 Task: Check the sale-to-list ratio of new roof in the last 3 years.
Action: Mouse moved to (852, 198)
Screenshot: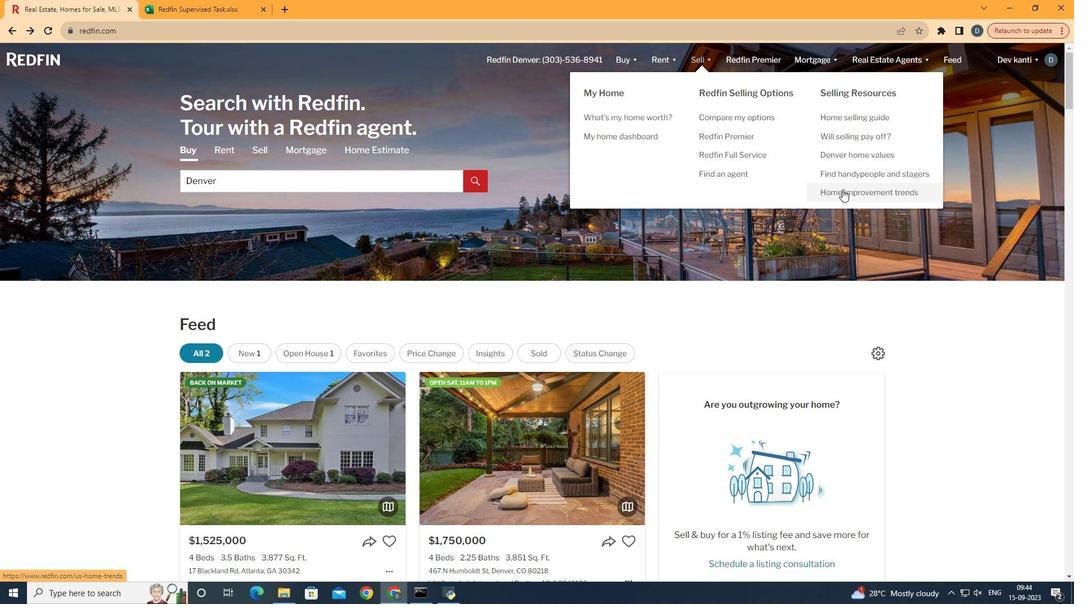 
Action: Mouse pressed left at (852, 198)
Screenshot: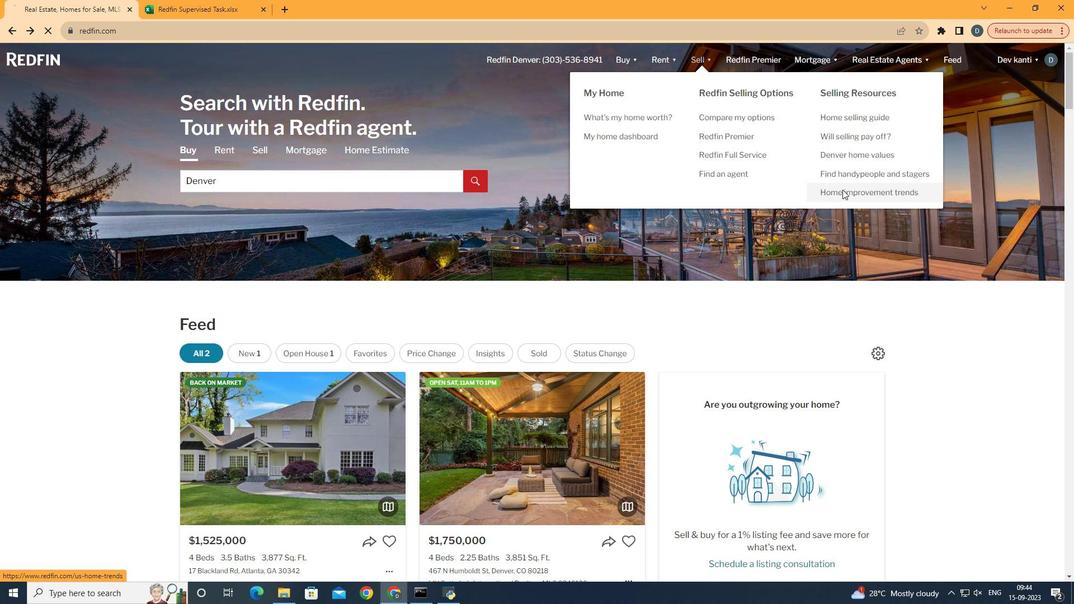 
Action: Mouse moved to (282, 224)
Screenshot: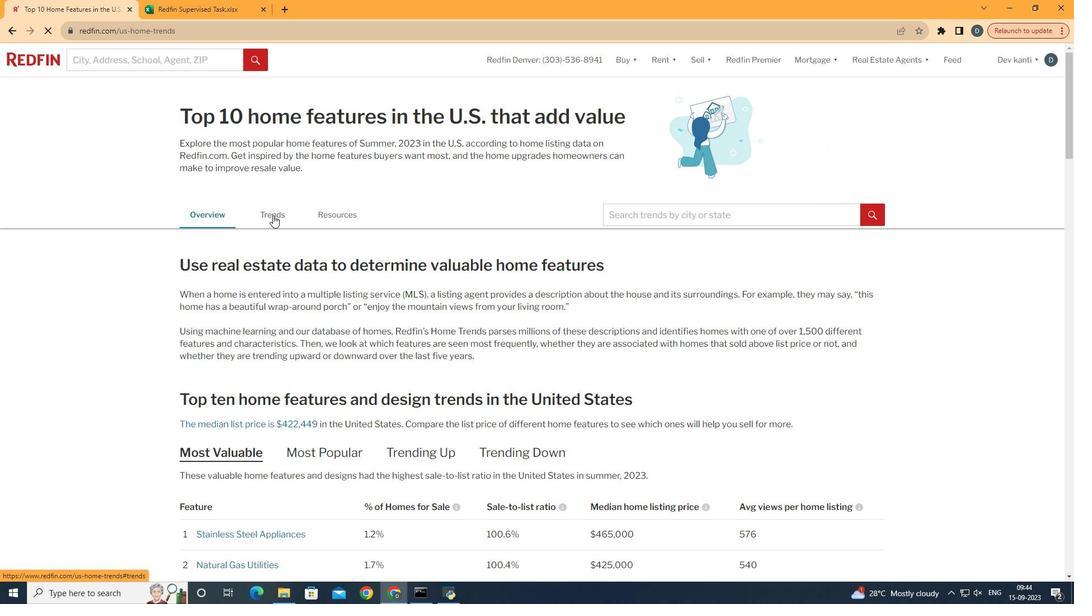 
Action: Mouse pressed left at (282, 224)
Screenshot: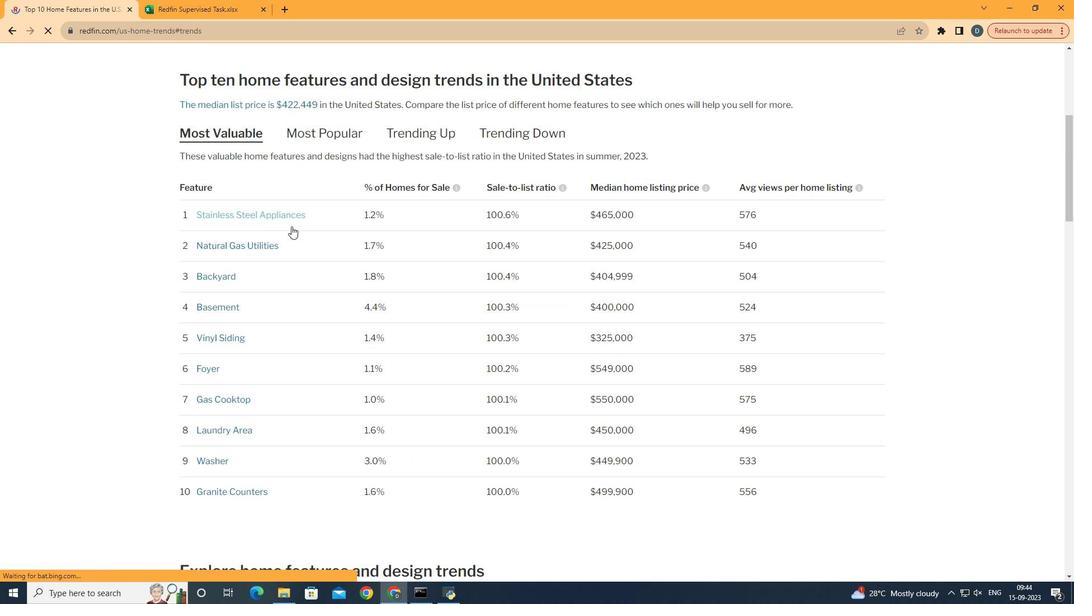 
Action: Mouse moved to (303, 235)
Screenshot: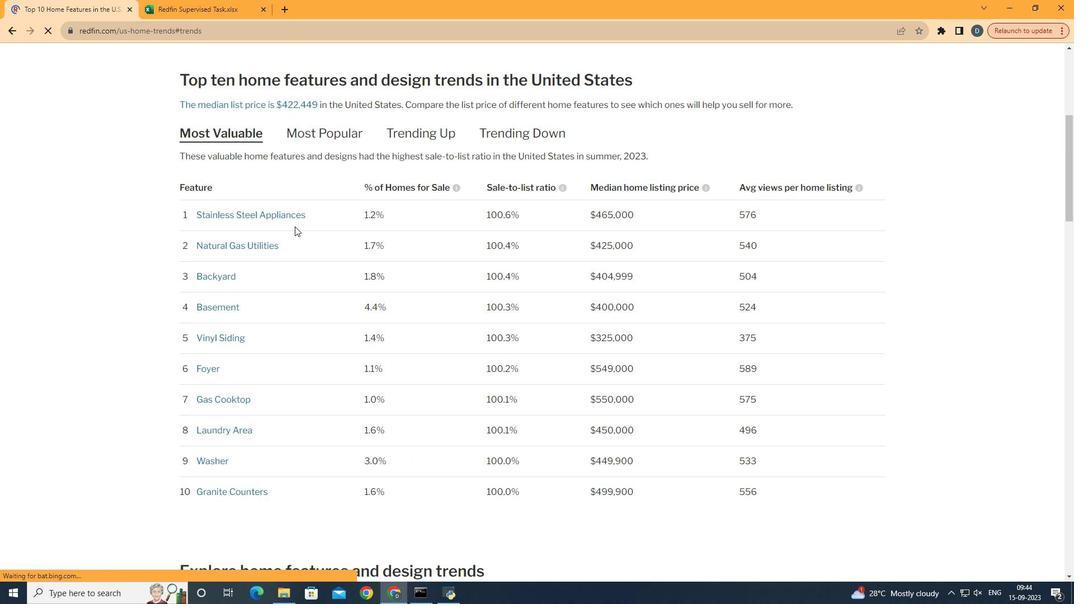 
Action: Mouse scrolled (303, 235) with delta (0, 0)
Screenshot: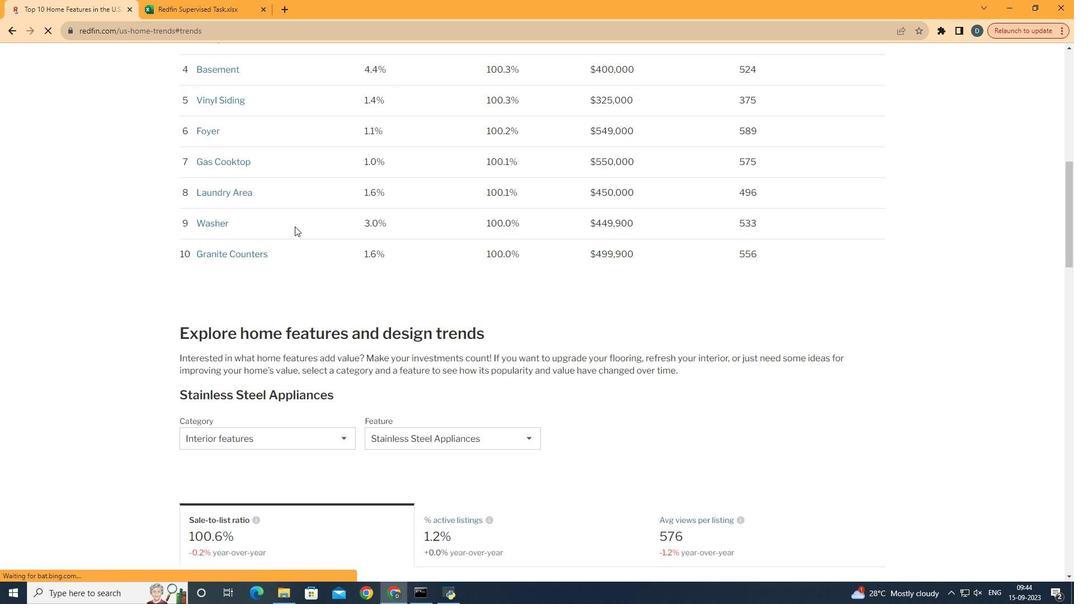 
Action: Mouse scrolled (303, 235) with delta (0, 0)
Screenshot: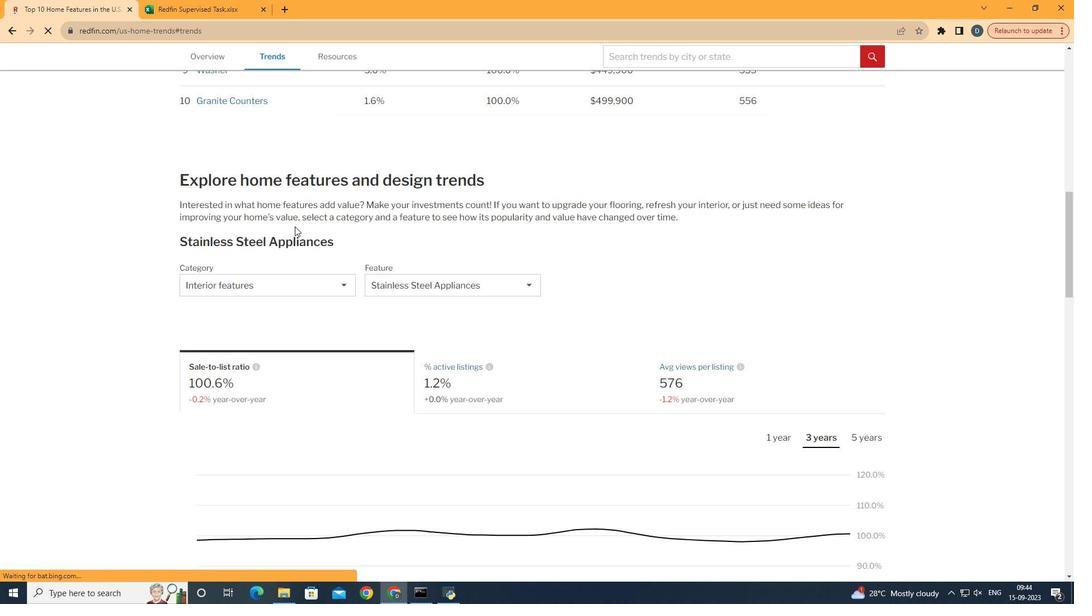 
Action: Mouse scrolled (303, 235) with delta (0, 0)
Screenshot: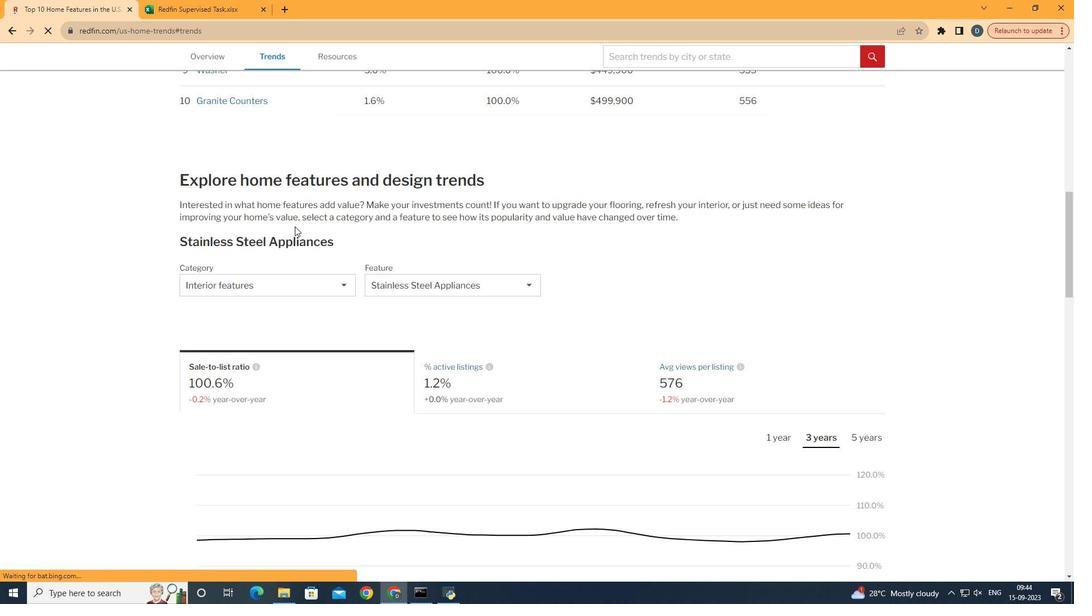 
Action: Mouse scrolled (303, 235) with delta (0, 0)
Screenshot: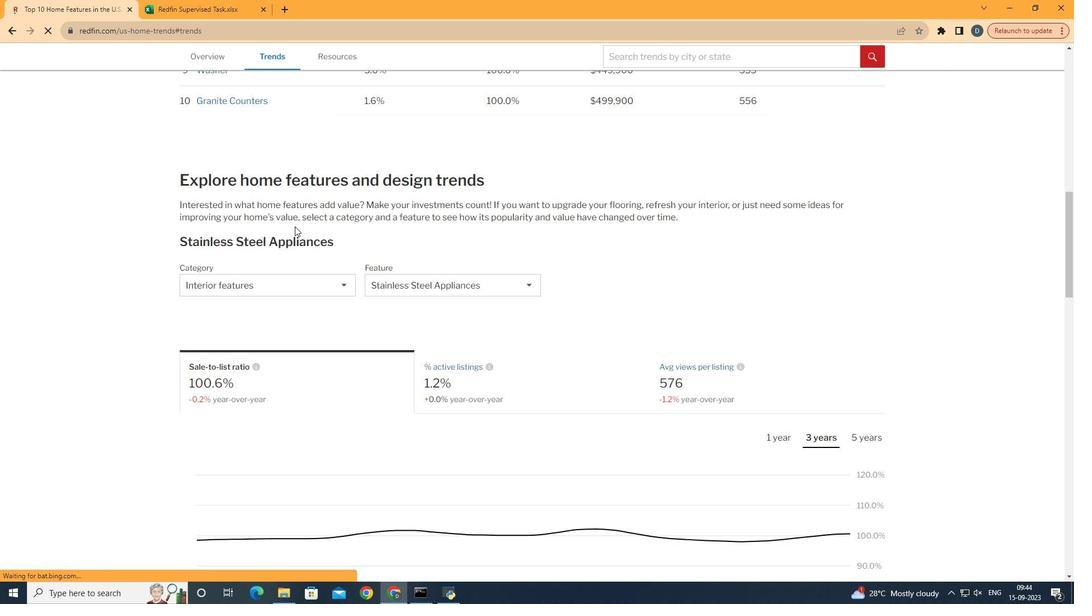 
Action: Mouse scrolled (303, 235) with delta (0, 0)
Screenshot: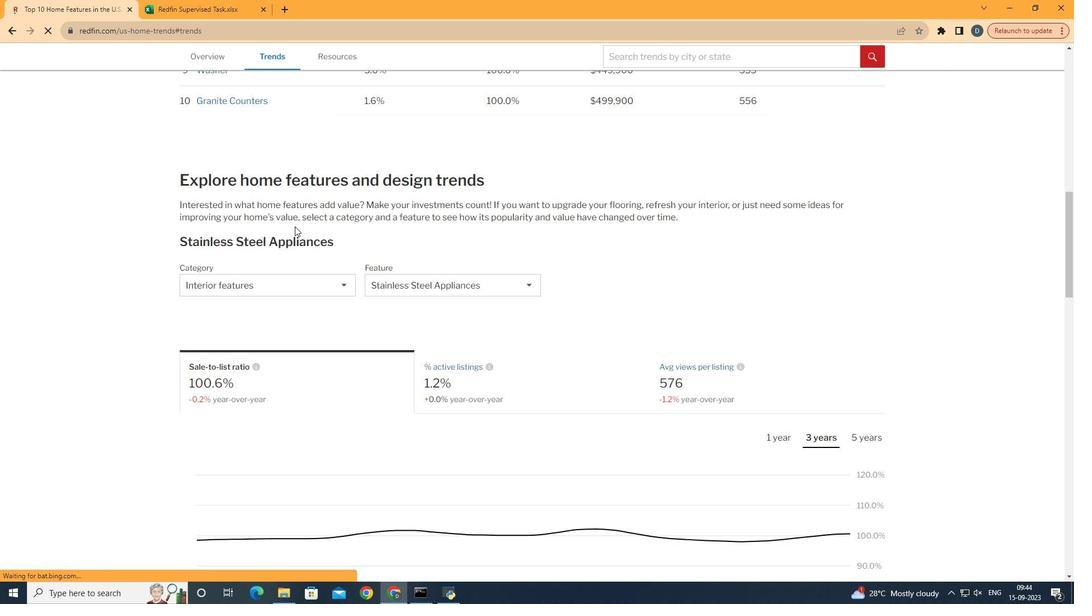 
Action: Mouse scrolled (303, 235) with delta (0, 0)
Screenshot: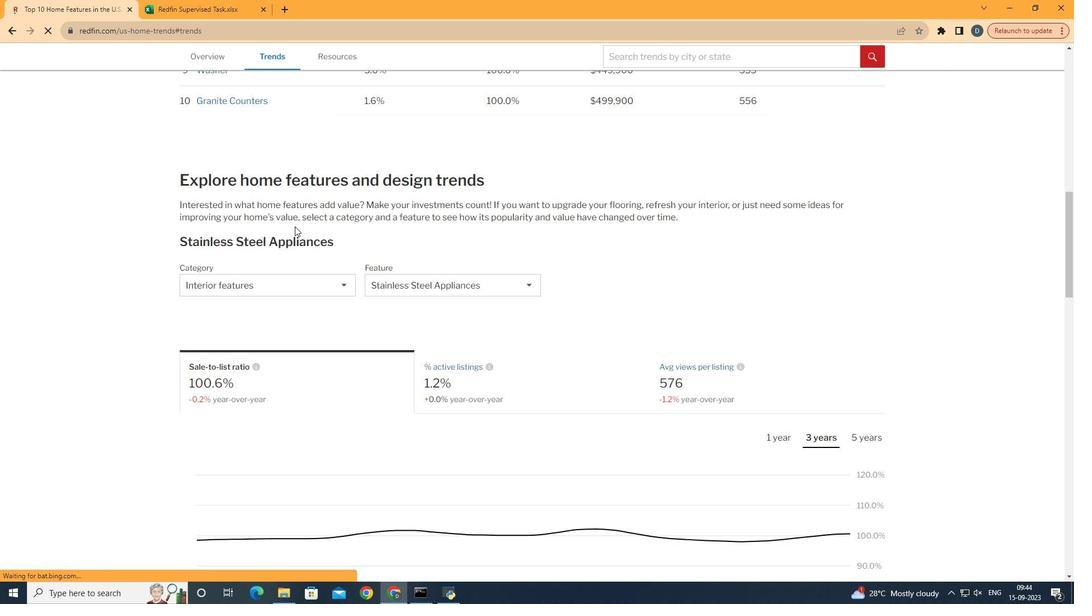 
Action: Mouse scrolled (303, 235) with delta (0, 0)
Screenshot: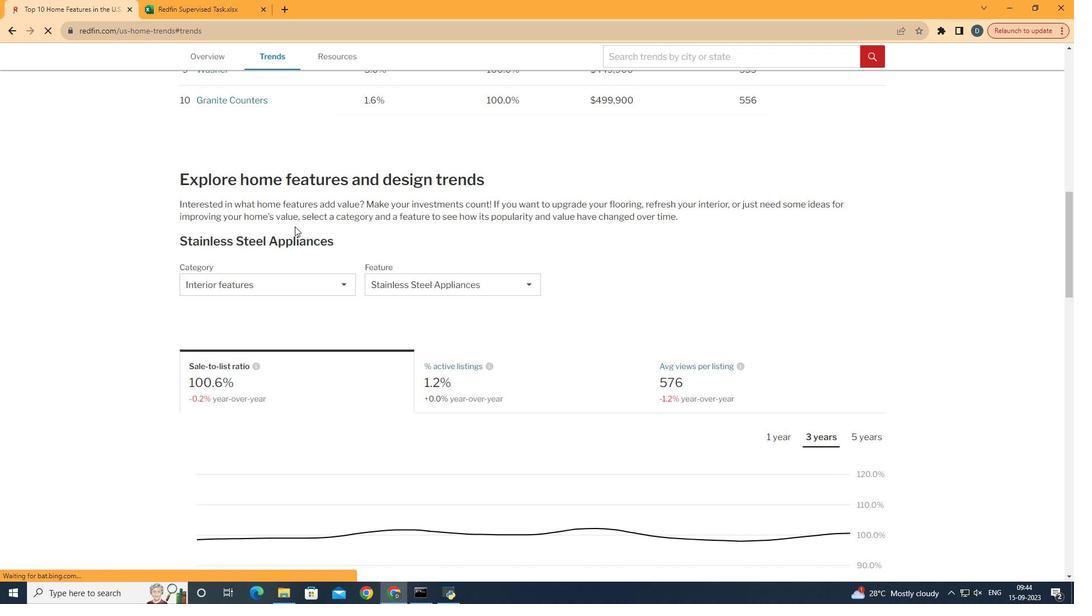
Action: Mouse scrolled (303, 235) with delta (0, 0)
Screenshot: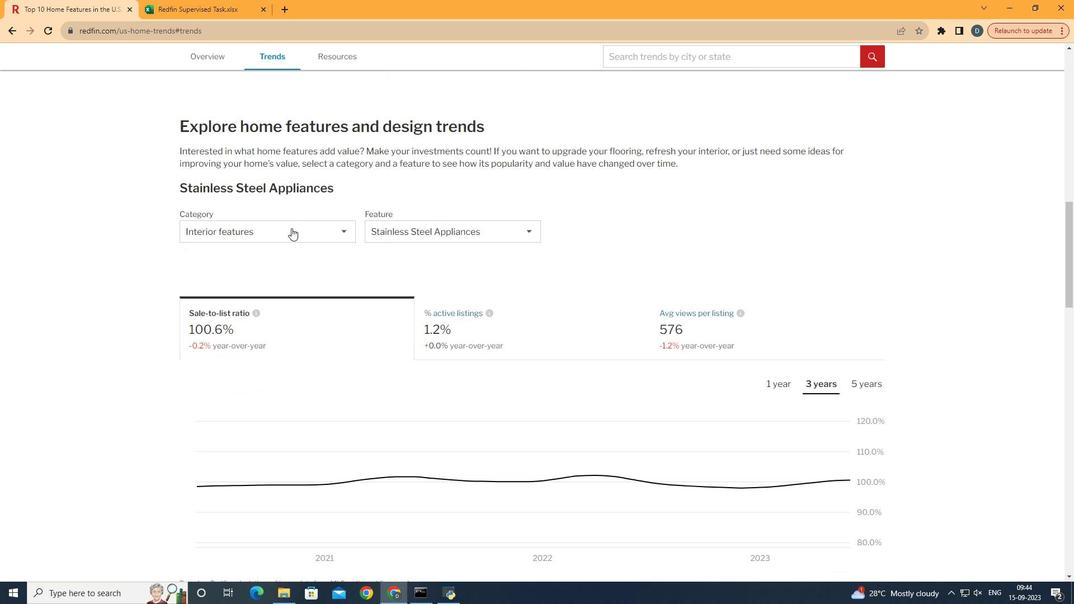 
Action: Mouse moved to (296, 239)
Screenshot: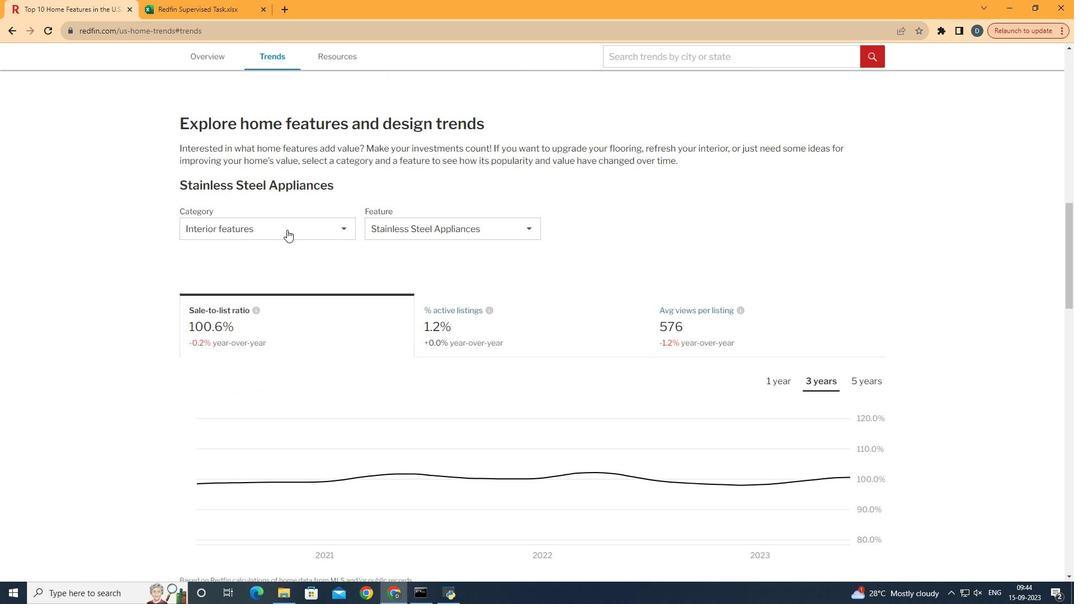 
Action: Mouse pressed left at (296, 239)
Screenshot: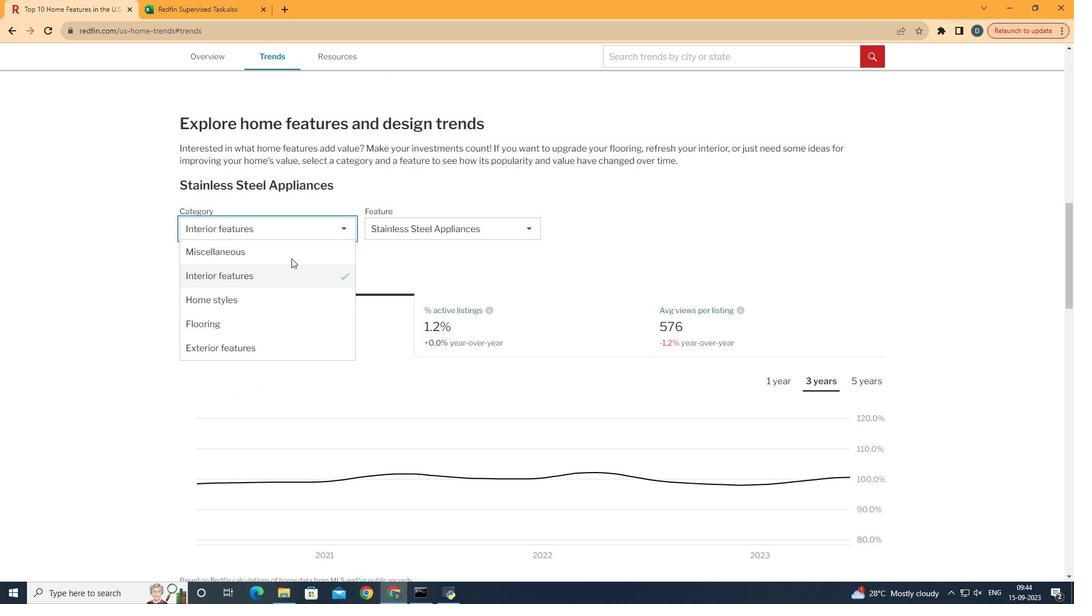 
Action: Mouse moved to (286, 356)
Screenshot: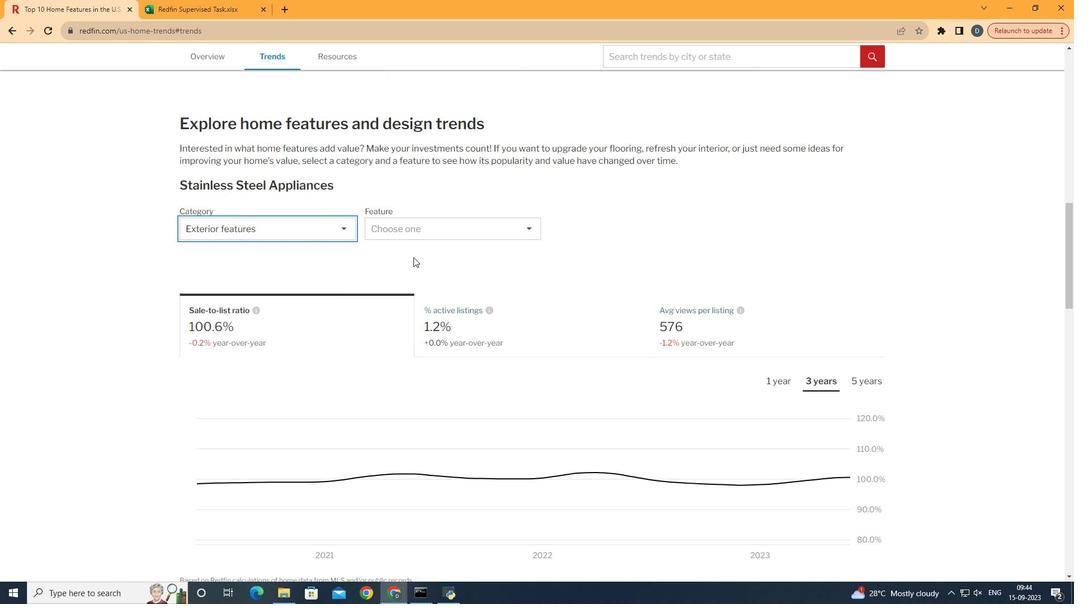 
Action: Mouse pressed left at (286, 356)
Screenshot: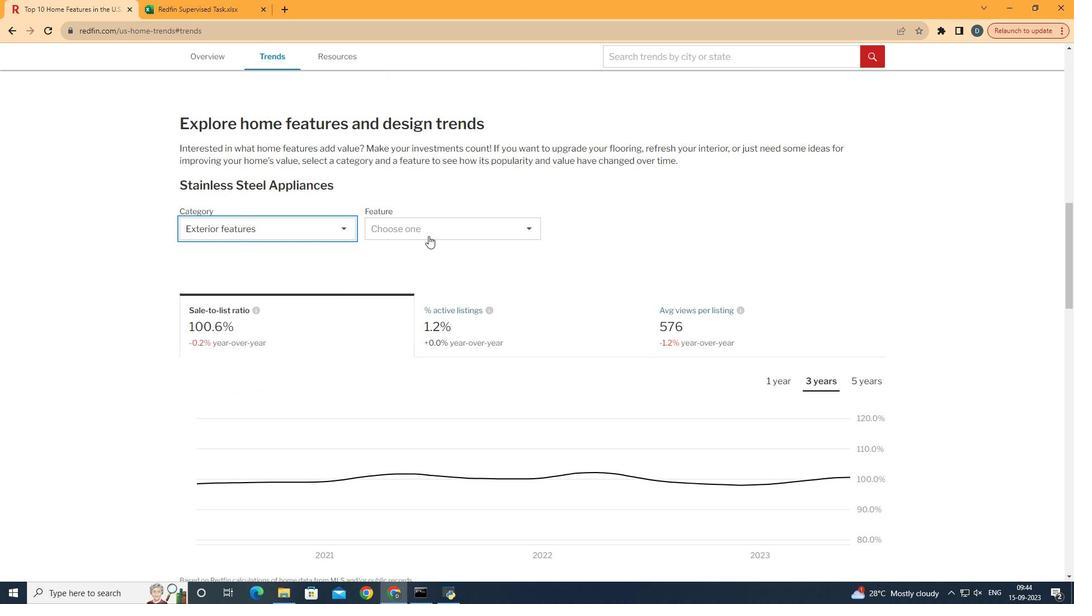 
Action: Mouse moved to (445, 237)
Screenshot: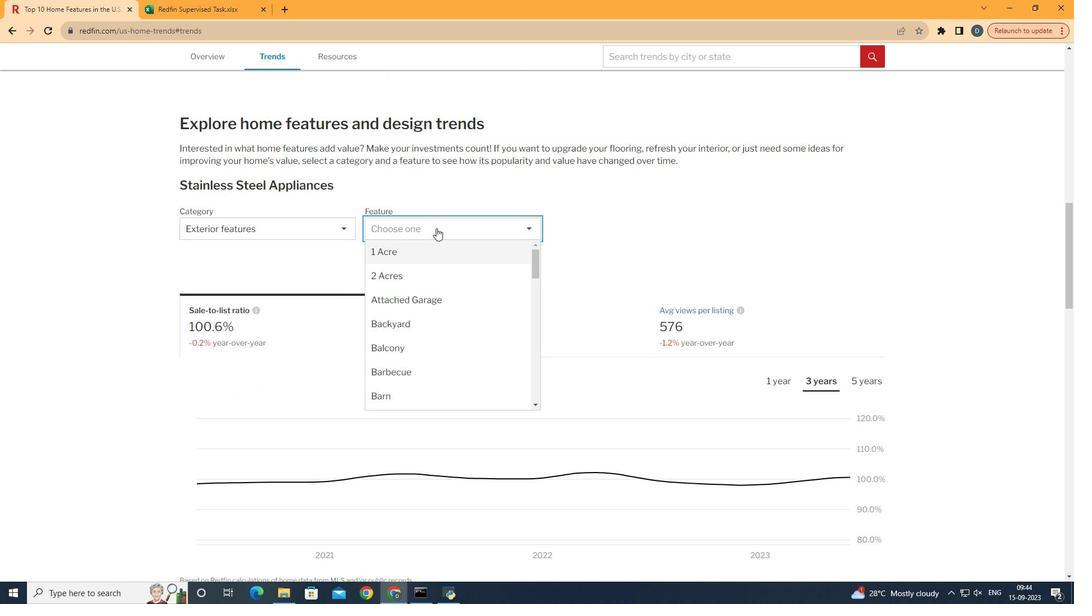 
Action: Mouse pressed left at (445, 237)
Screenshot: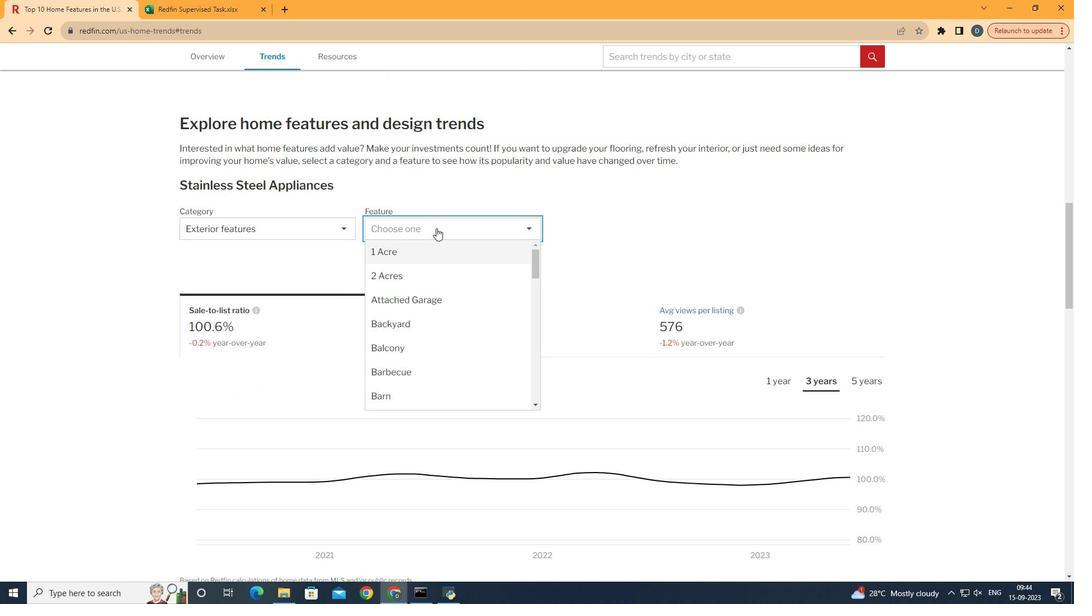 
Action: Mouse moved to (464, 393)
Screenshot: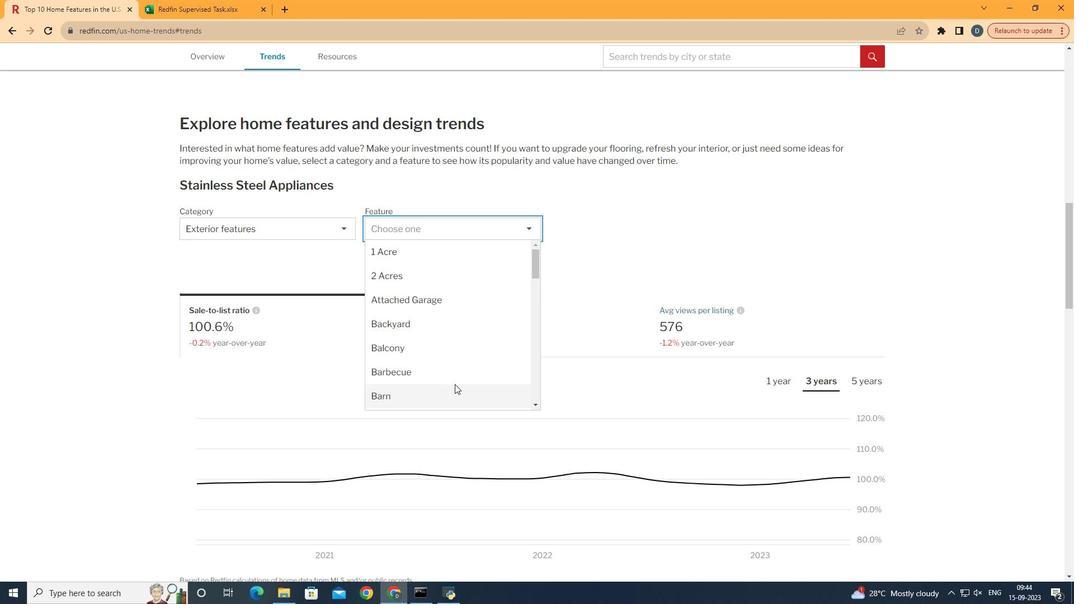
Action: Mouse scrolled (464, 392) with delta (0, 0)
Screenshot: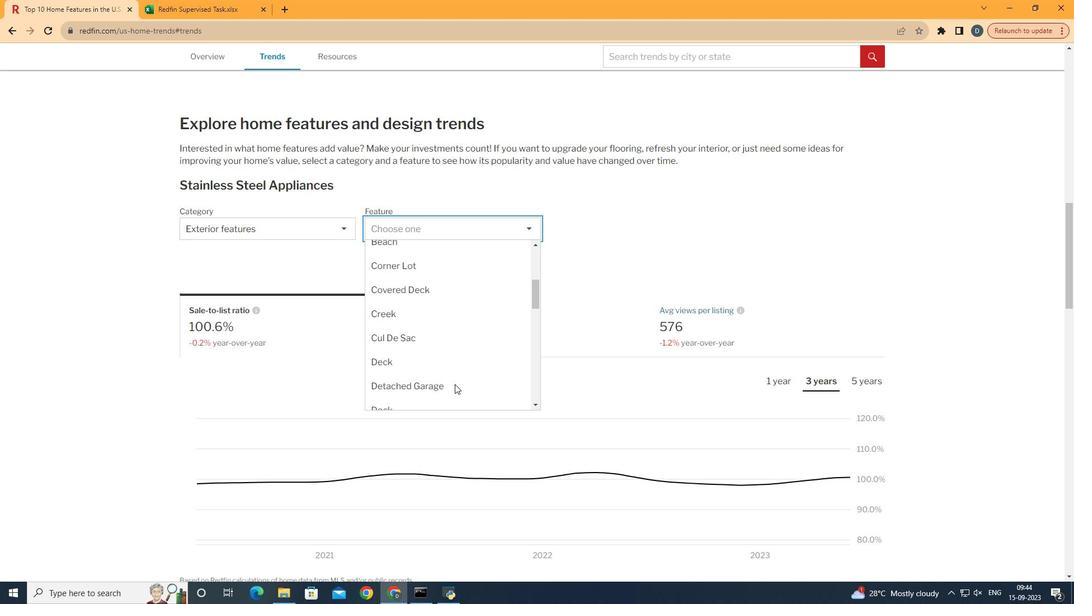 
Action: Mouse scrolled (464, 392) with delta (0, 0)
Screenshot: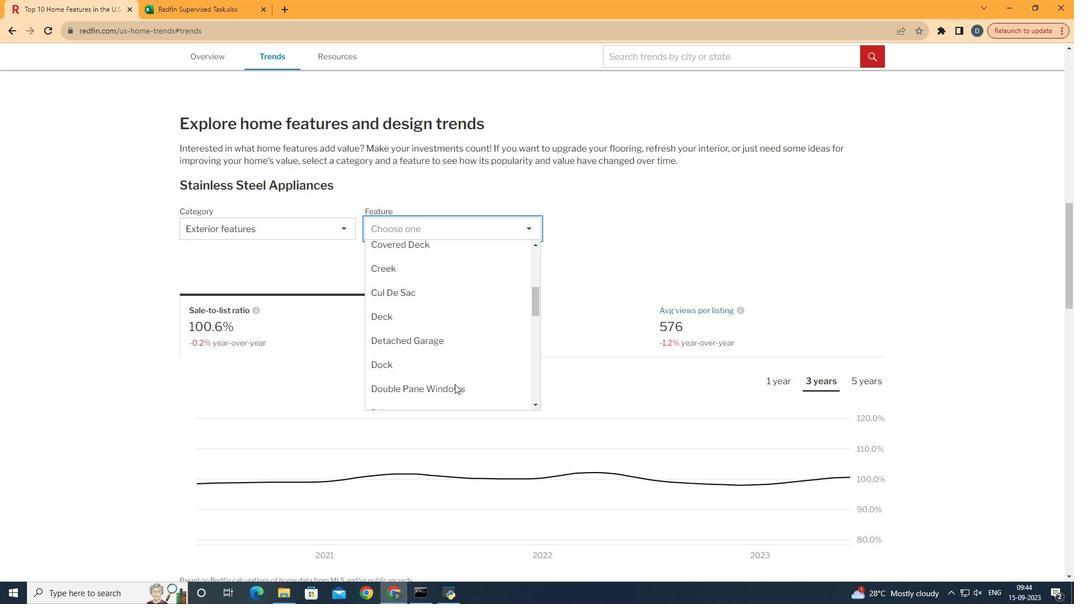 
Action: Mouse scrolled (464, 392) with delta (0, 0)
Screenshot: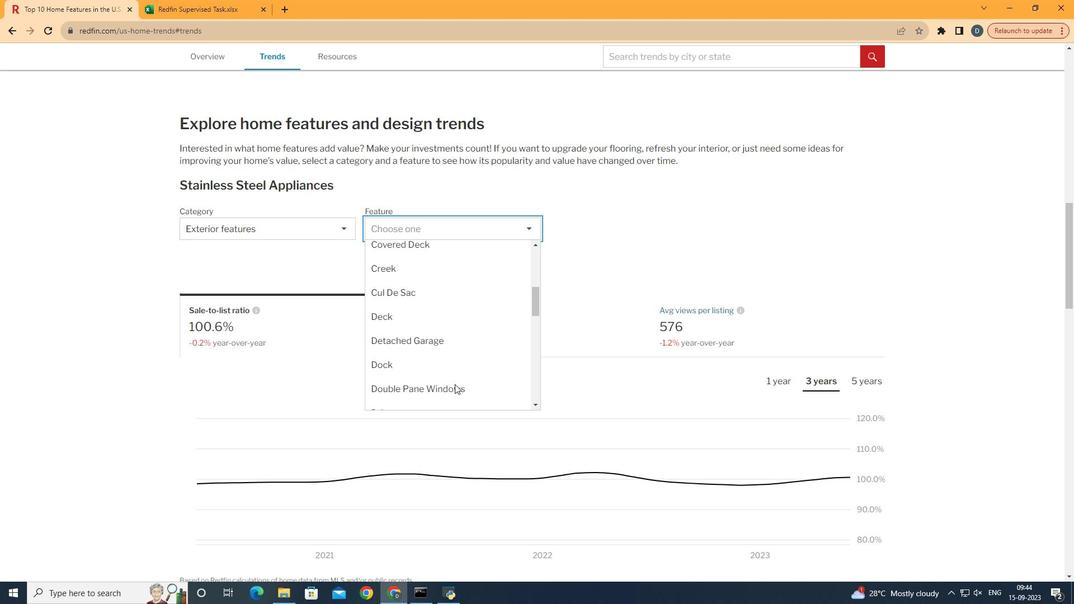 
Action: Mouse scrolled (464, 392) with delta (0, 0)
Screenshot: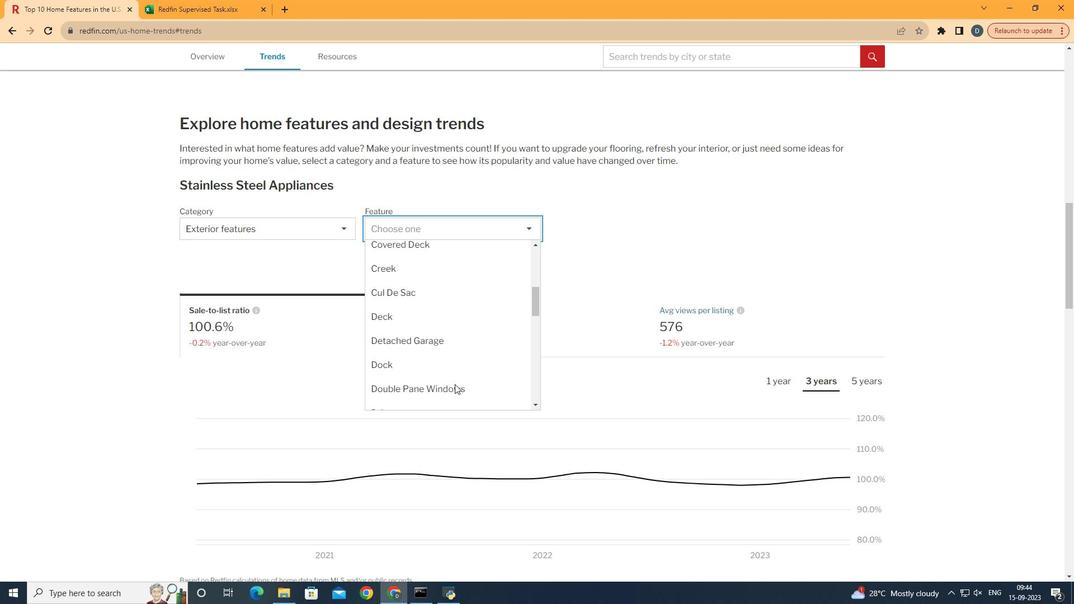 
Action: Mouse scrolled (464, 392) with delta (0, 0)
Screenshot: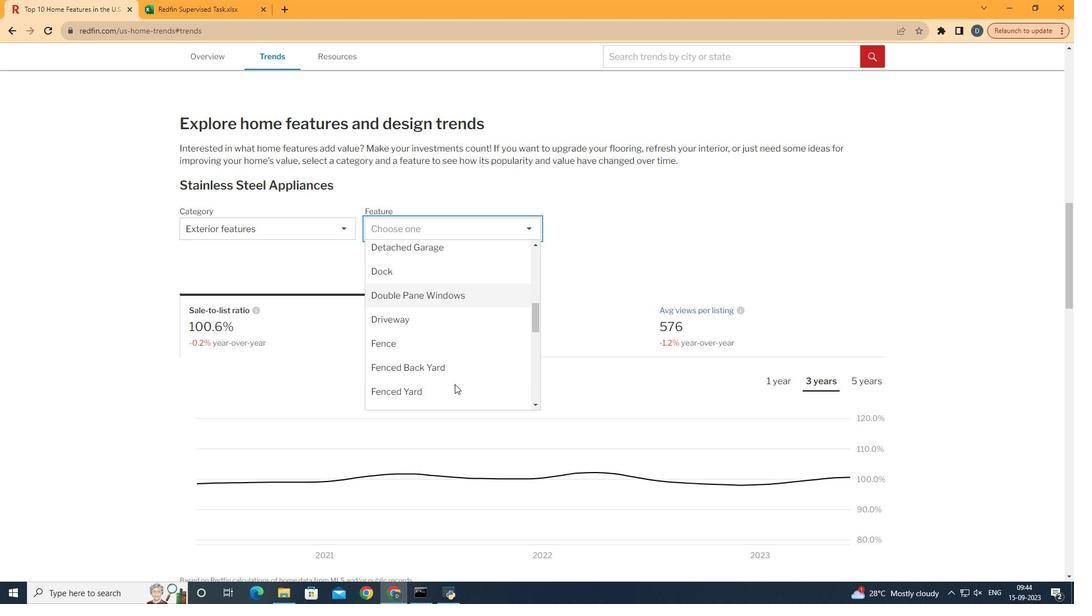 
Action: Mouse scrolled (464, 392) with delta (0, 0)
Screenshot: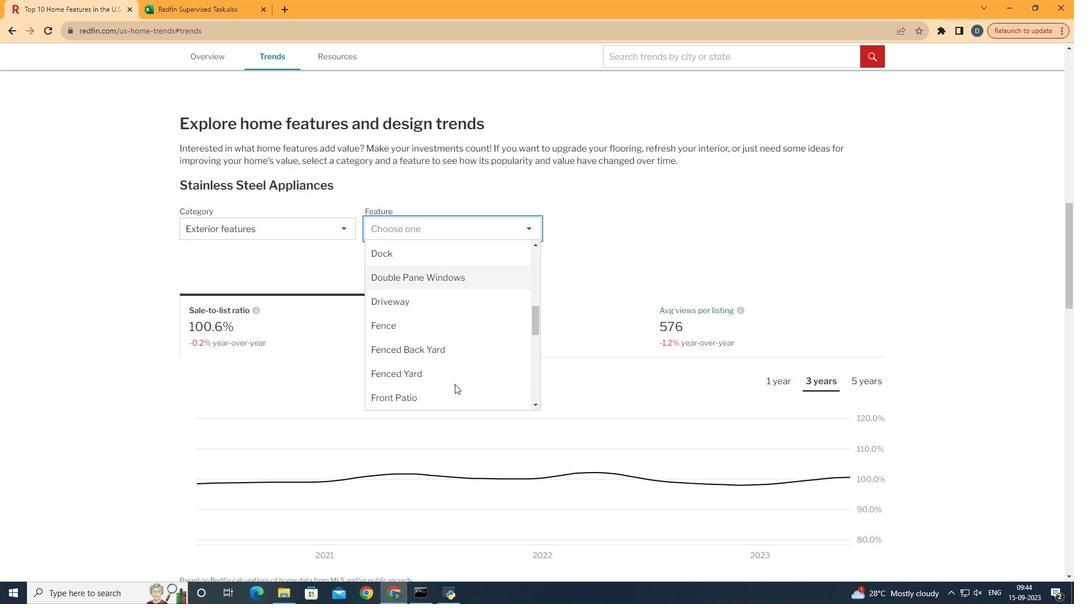
Action: Mouse moved to (480, 338)
Screenshot: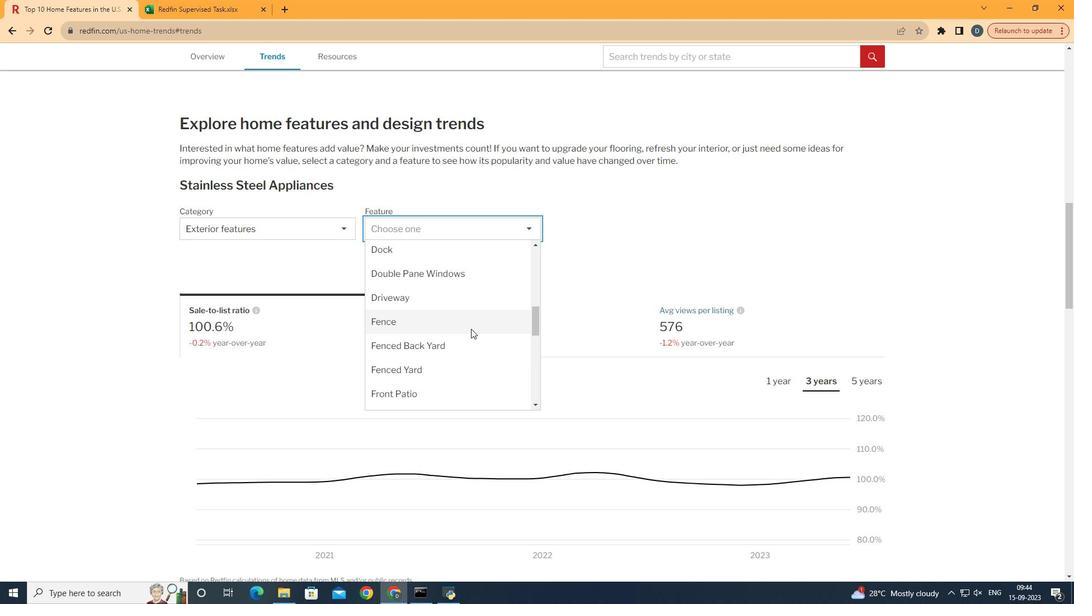 
Action: Mouse scrolled (480, 337) with delta (0, 0)
Screenshot: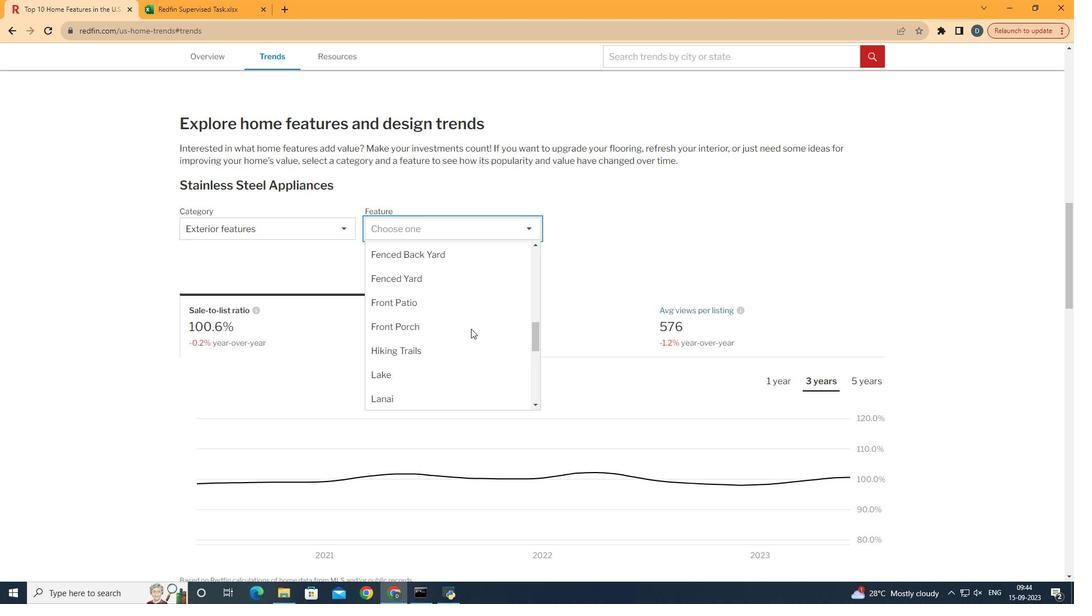 
Action: Mouse scrolled (480, 337) with delta (0, 0)
Screenshot: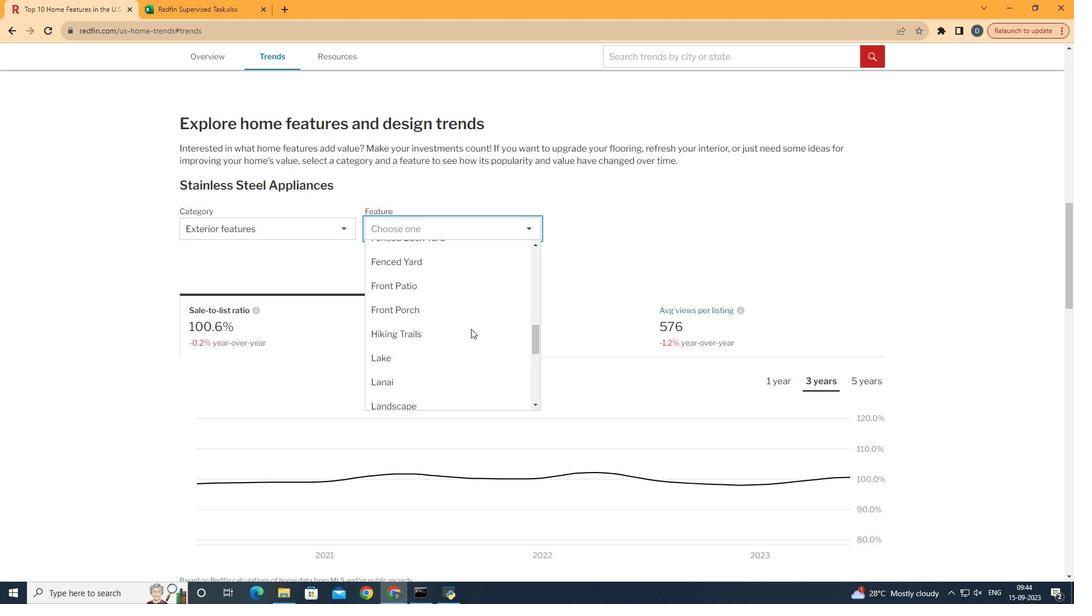 
Action: Mouse moved to (486, 337)
Screenshot: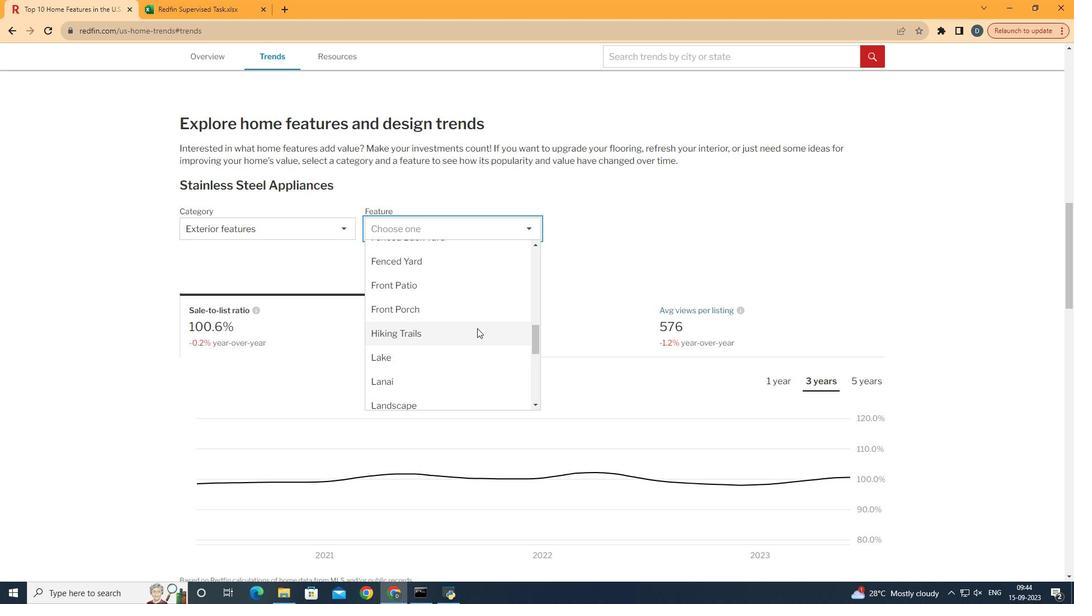 
Action: Mouse scrolled (486, 337) with delta (0, 0)
Screenshot: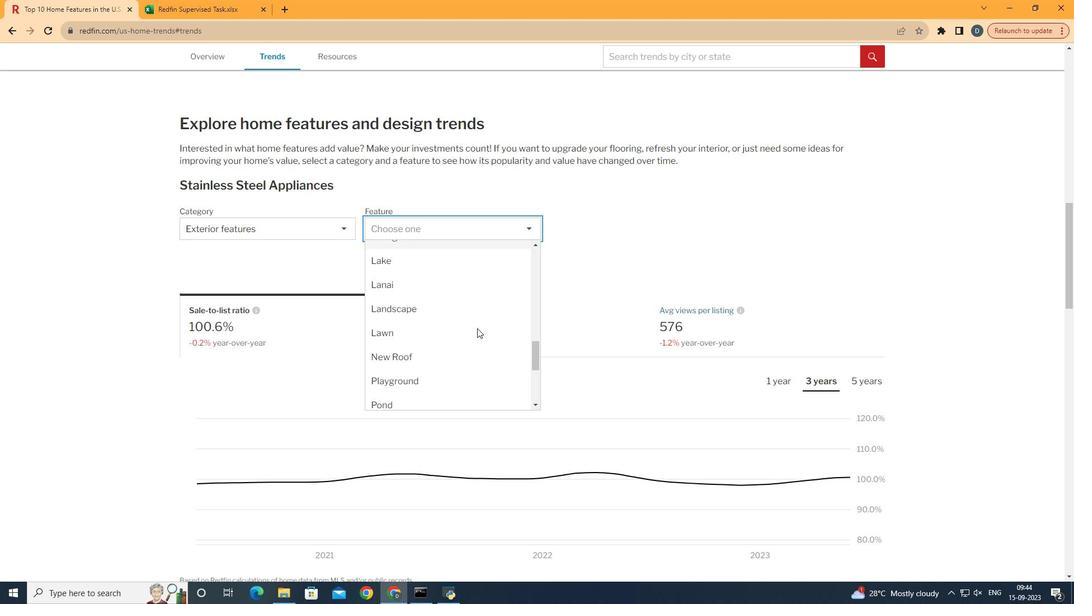 
Action: Mouse scrolled (486, 337) with delta (0, 0)
Screenshot: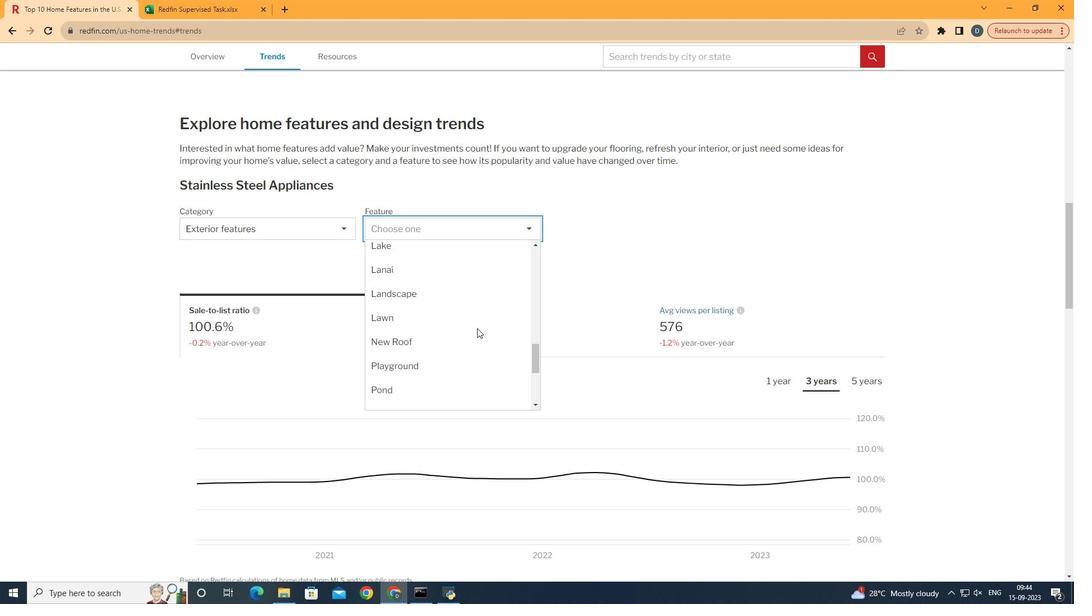 
Action: Mouse moved to (484, 347)
Screenshot: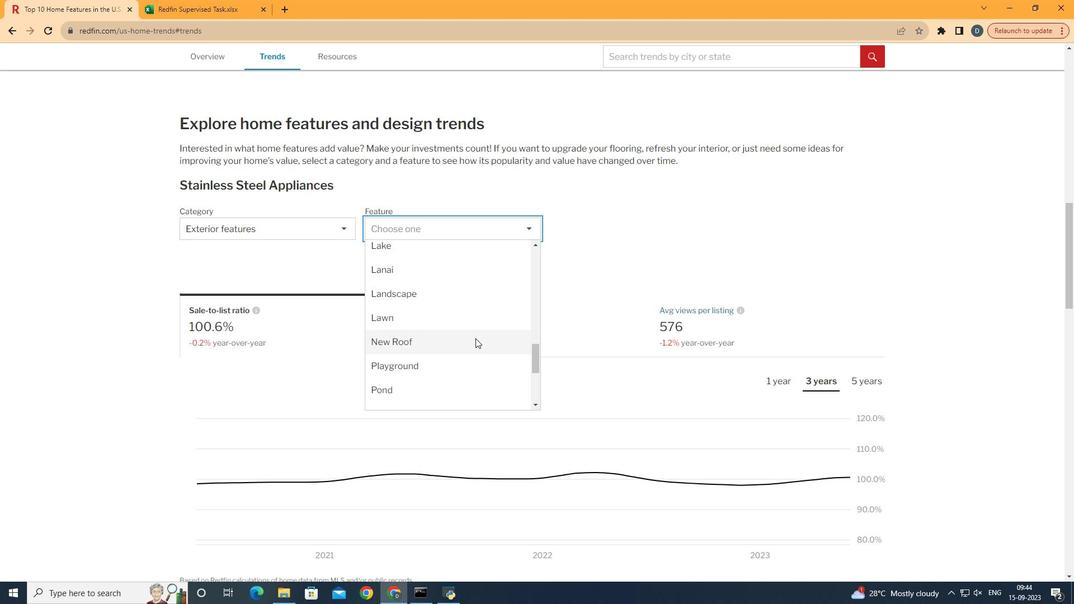 
Action: Mouse pressed left at (484, 347)
Screenshot: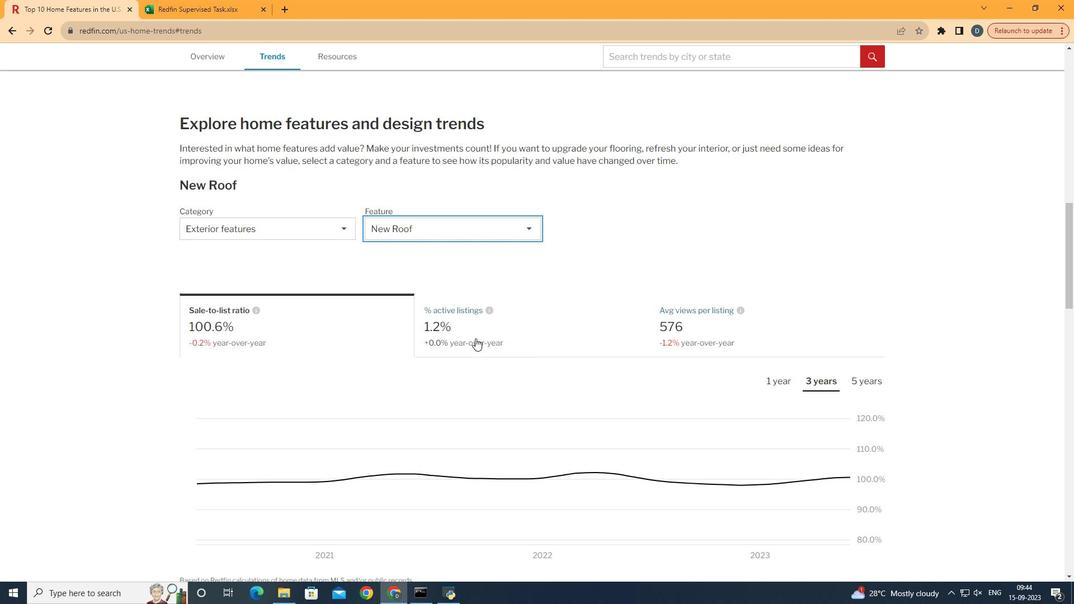 
Action: Mouse moved to (836, 389)
Screenshot: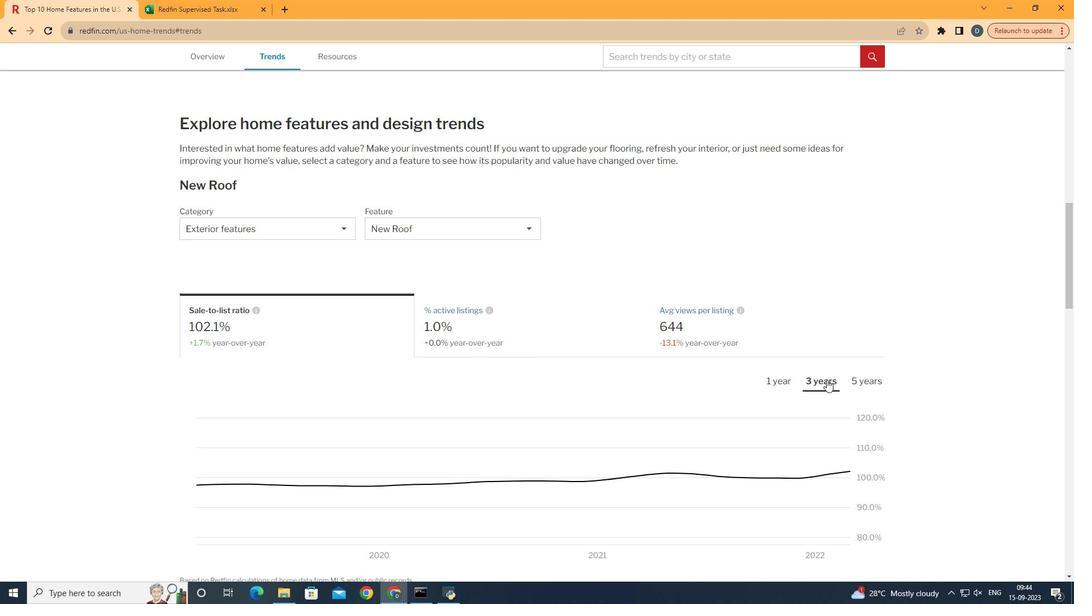 
Action: Mouse pressed left at (836, 389)
Screenshot: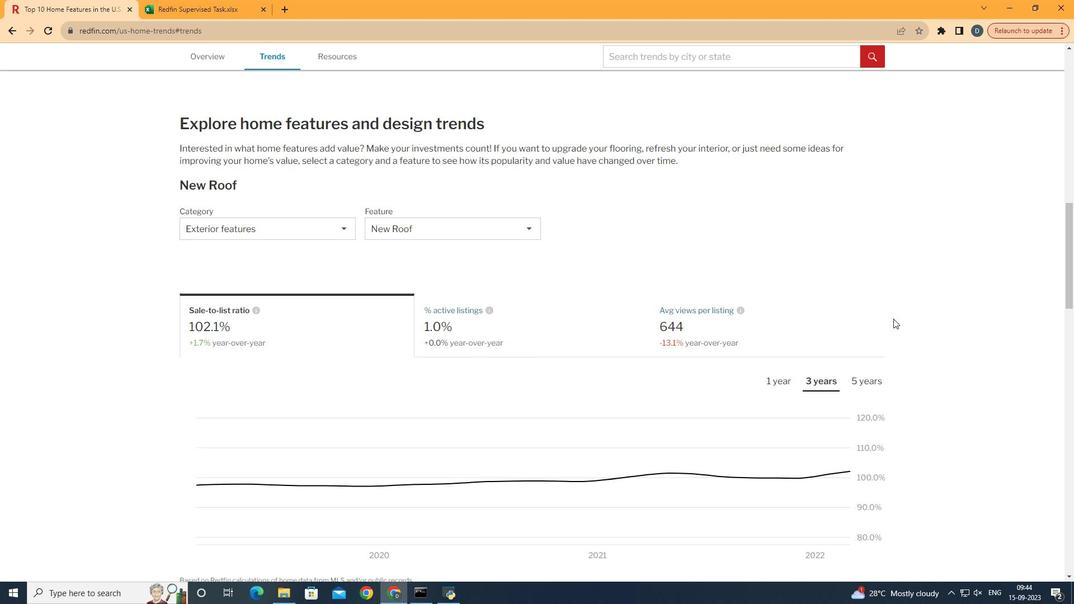 
Action: Mouse moved to (936, 286)
Screenshot: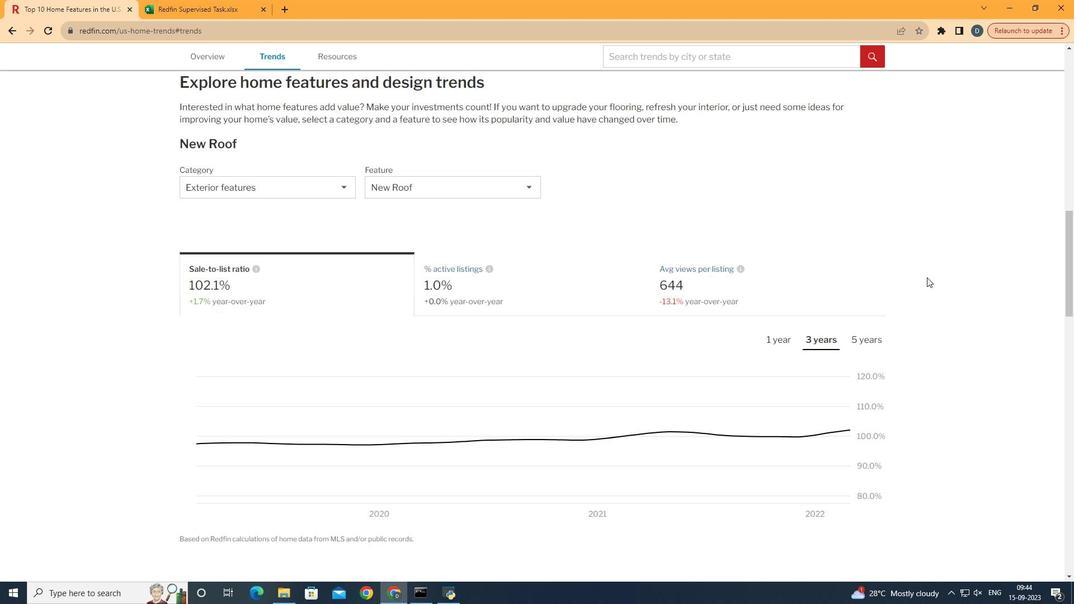 
Action: Mouse scrolled (936, 286) with delta (0, 0)
Screenshot: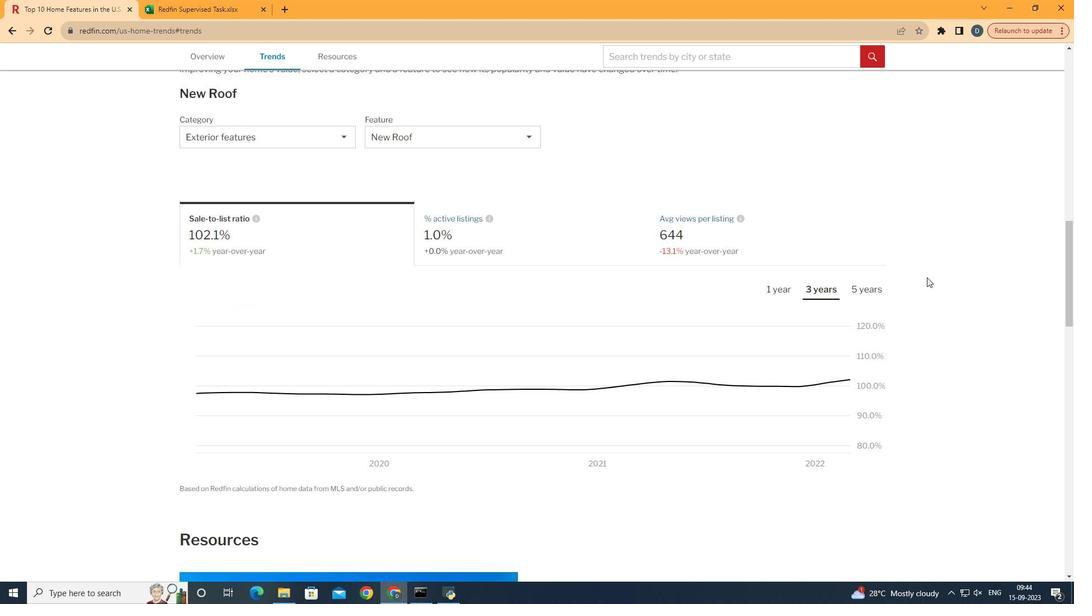 
Action: Mouse scrolled (936, 286) with delta (0, 0)
Screenshot: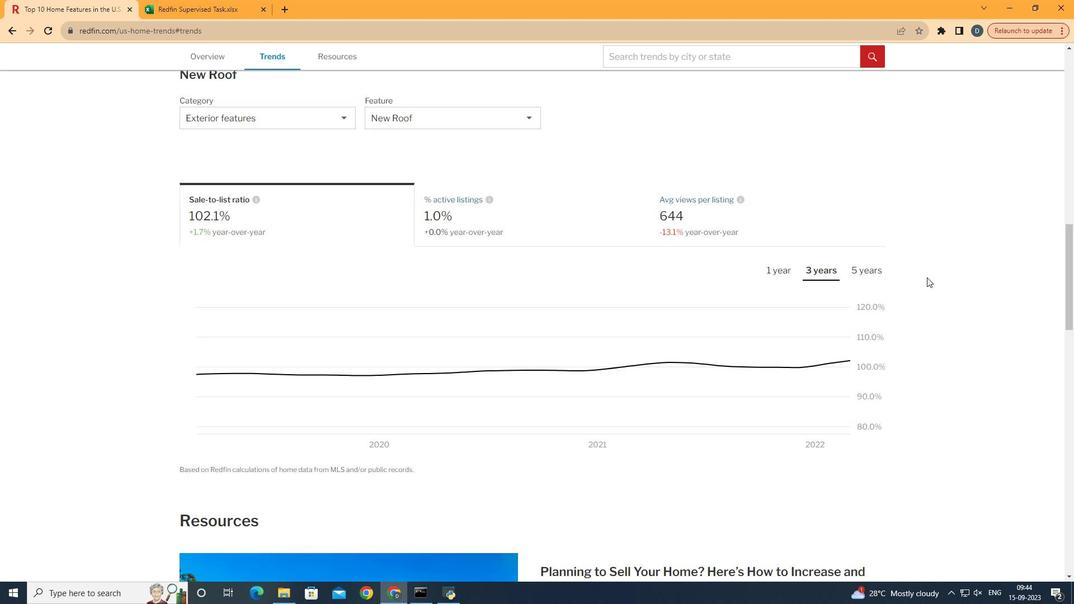 
Action: Mouse moved to (936, 286)
Screenshot: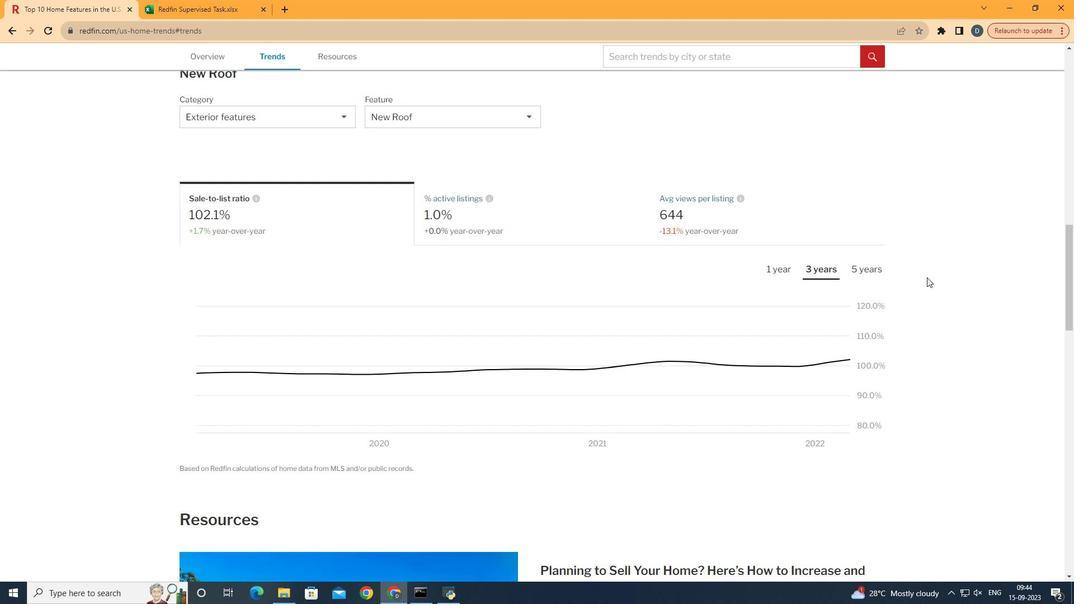 
